 Task: Set the bar width in pixel for the audio bar graph video to 11.
Action: Mouse moved to (102, 11)
Screenshot: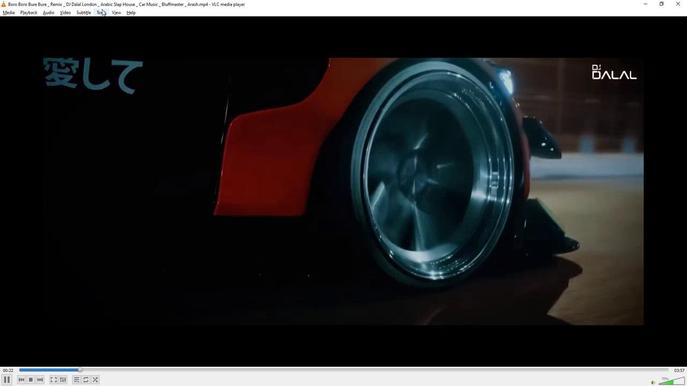 
Action: Mouse pressed left at (102, 11)
Screenshot: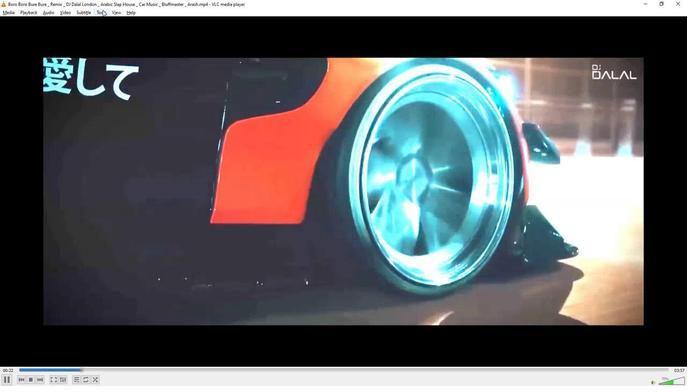 
Action: Mouse moved to (118, 99)
Screenshot: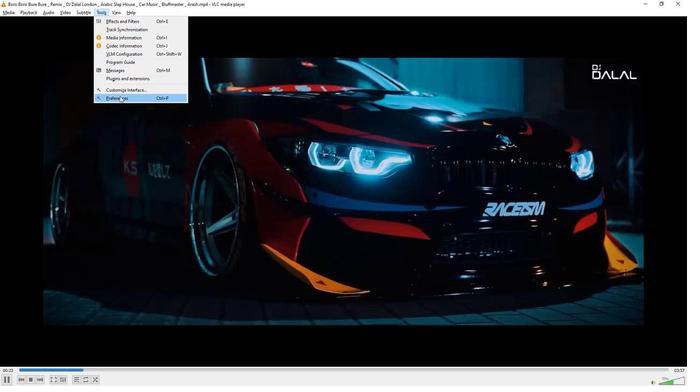 
Action: Mouse pressed left at (118, 99)
Screenshot: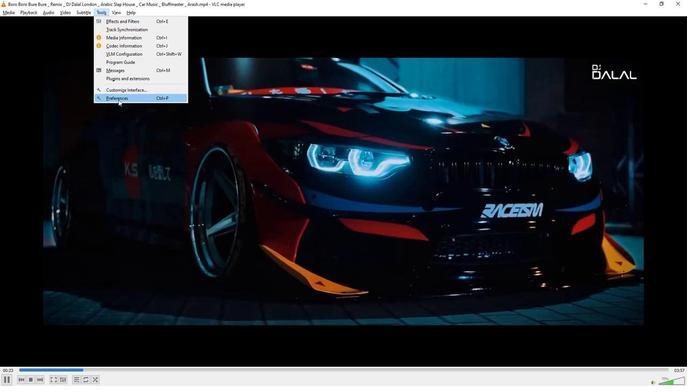 
Action: Mouse moved to (134, 307)
Screenshot: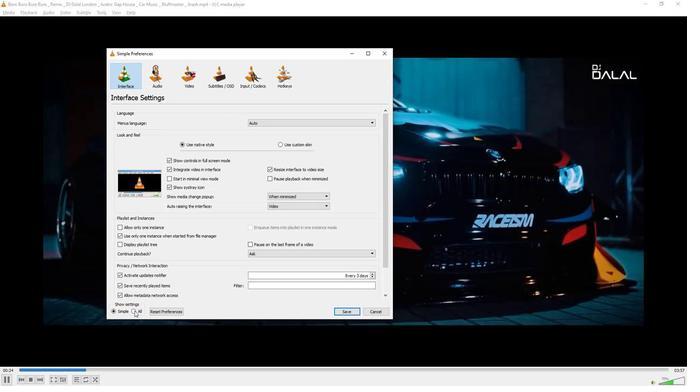 
Action: Mouse pressed left at (134, 307)
Screenshot: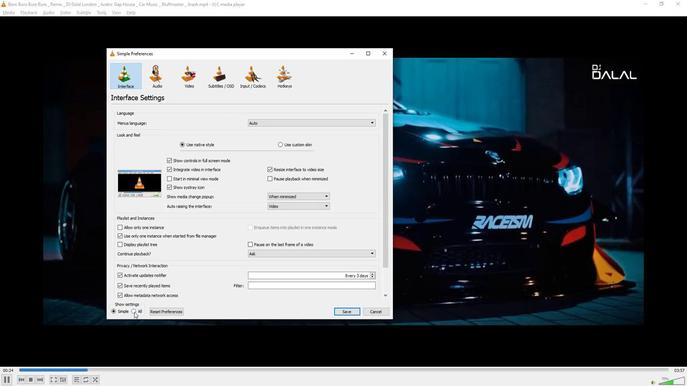 
Action: Mouse moved to (148, 256)
Screenshot: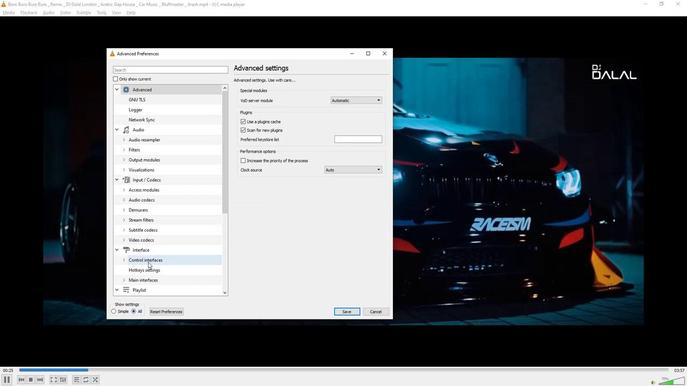 
Action: Mouse scrolled (148, 256) with delta (0, 0)
Screenshot: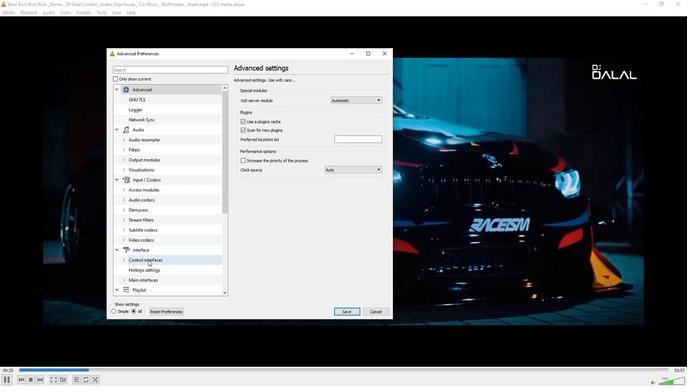 
Action: Mouse scrolled (148, 256) with delta (0, 0)
Screenshot: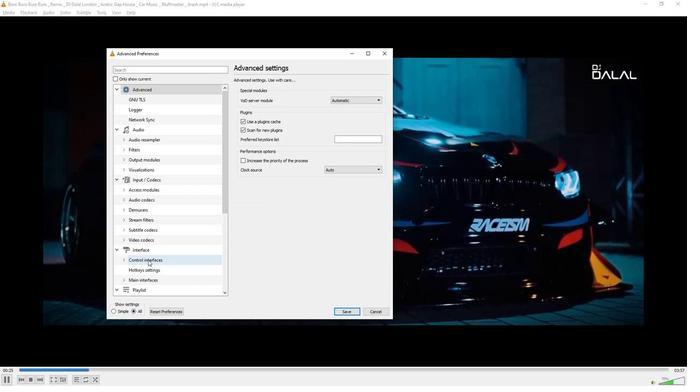 
Action: Mouse scrolled (148, 256) with delta (0, 0)
Screenshot: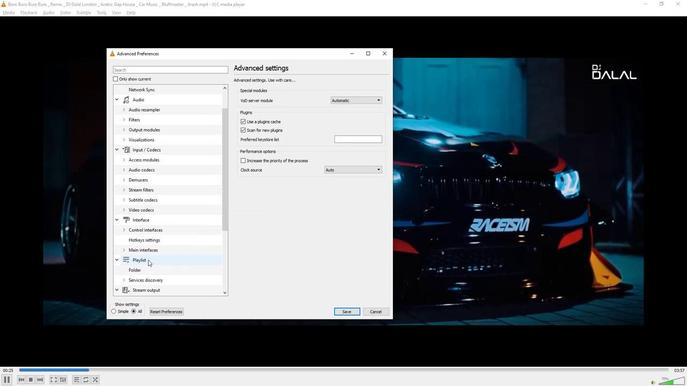 
Action: Mouse scrolled (148, 256) with delta (0, 0)
Screenshot: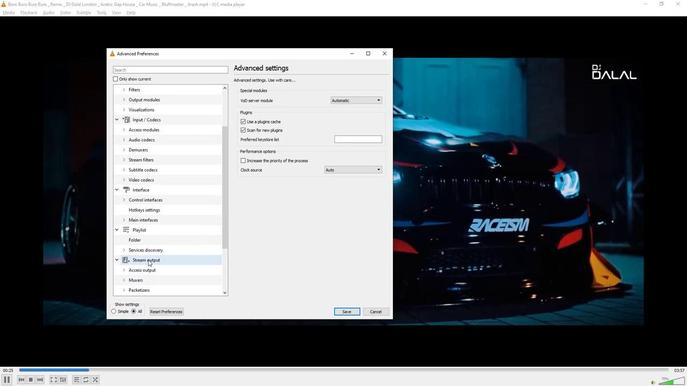 
Action: Mouse scrolled (148, 256) with delta (0, 0)
Screenshot: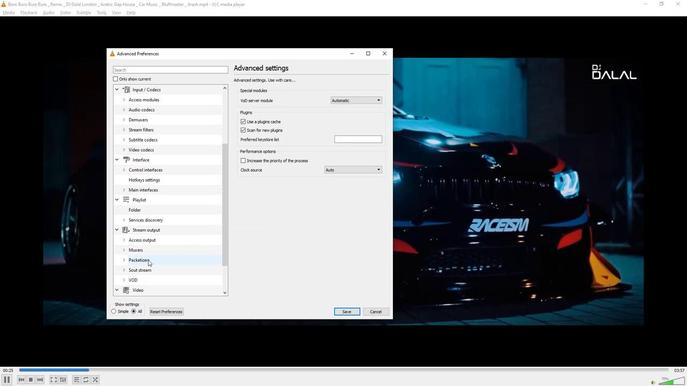 
Action: Mouse scrolled (148, 256) with delta (0, 0)
Screenshot: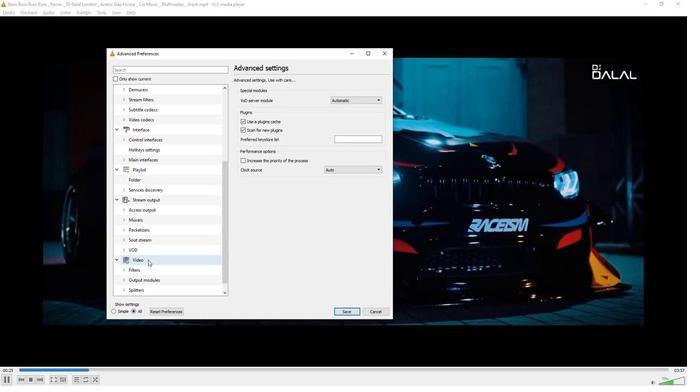 
Action: Mouse moved to (124, 285)
Screenshot: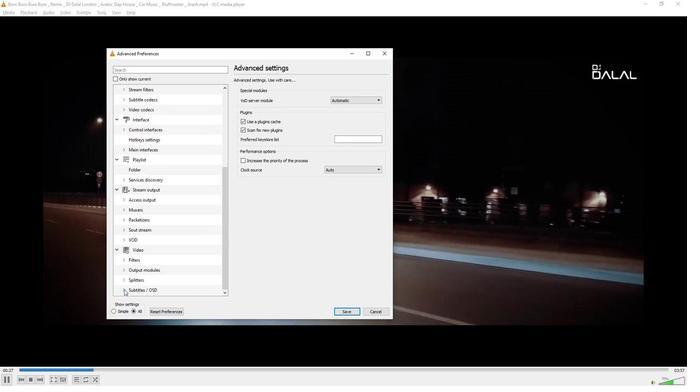 
Action: Mouse pressed left at (124, 285)
Screenshot: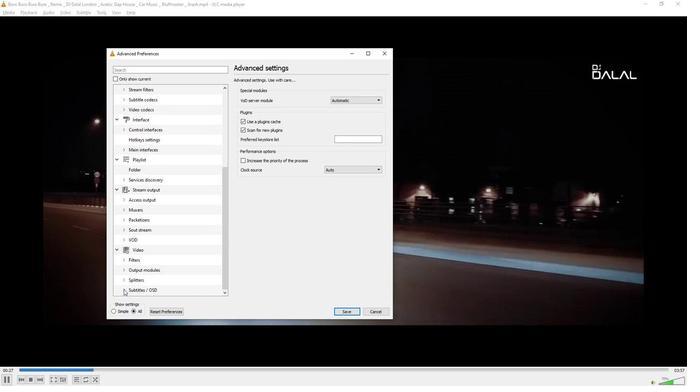 
Action: Mouse moved to (124, 281)
Screenshot: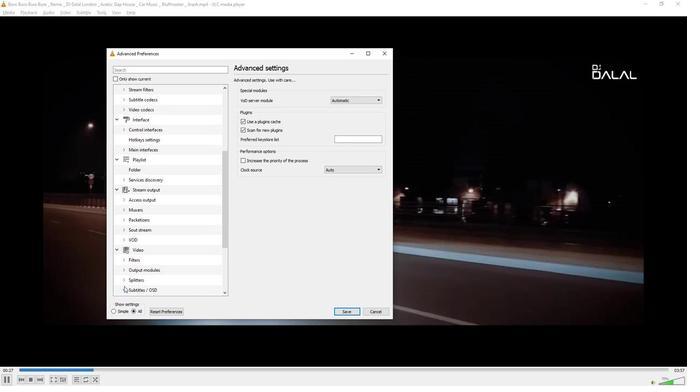 
Action: Mouse scrolled (124, 281) with delta (0, 0)
Screenshot: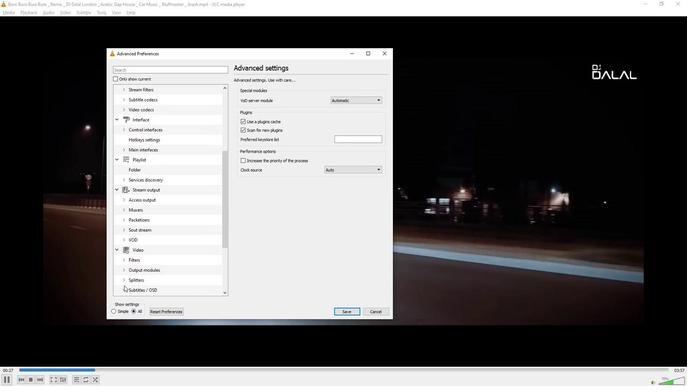 
Action: Mouse moved to (144, 265)
Screenshot: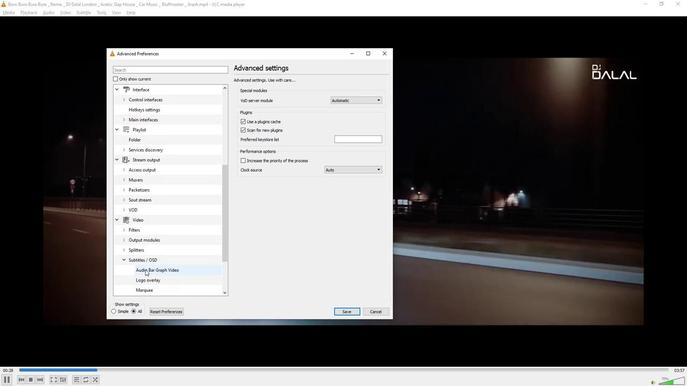 
Action: Mouse pressed left at (144, 265)
Screenshot: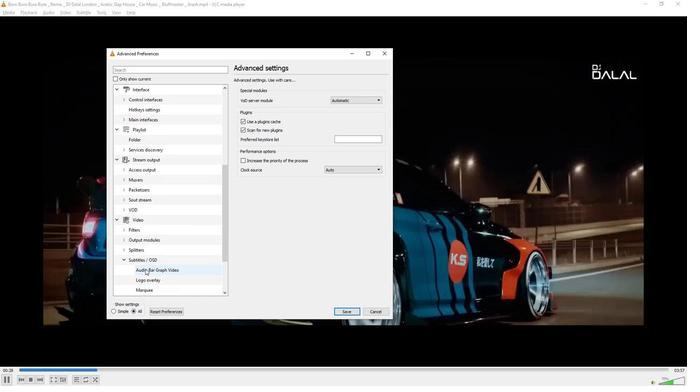 
Action: Mouse moved to (380, 126)
Screenshot: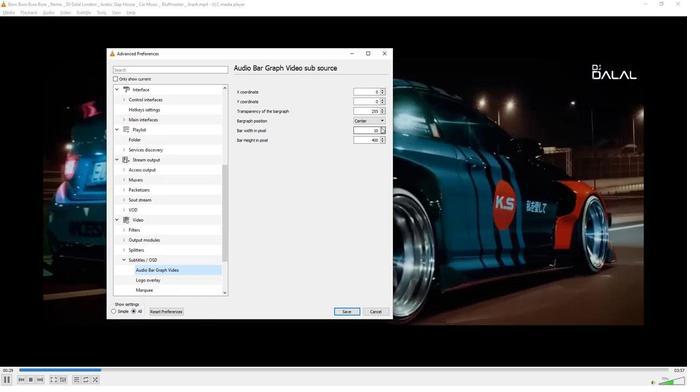 
Action: Mouse pressed left at (380, 126)
Screenshot: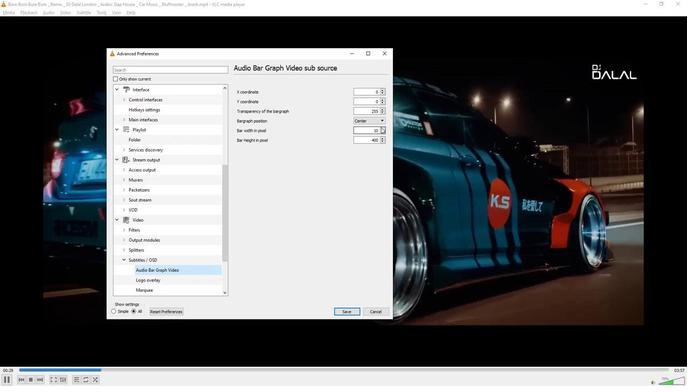 
Action: Mouse moved to (307, 149)
Screenshot: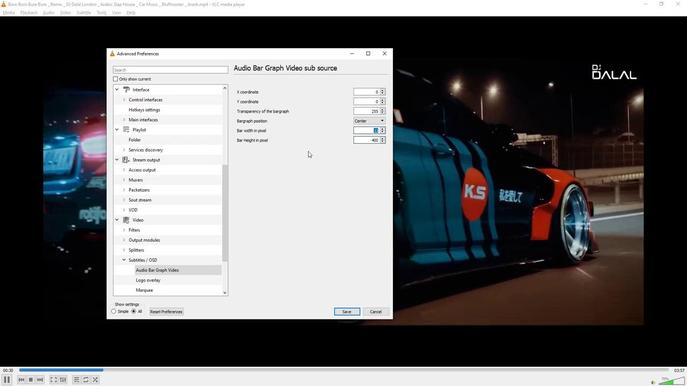 
Action: Mouse pressed left at (307, 149)
Screenshot: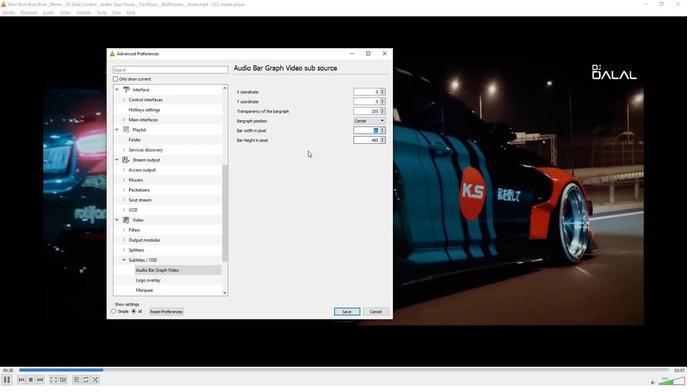 
Action: Mouse moved to (307, 148)
Screenshot: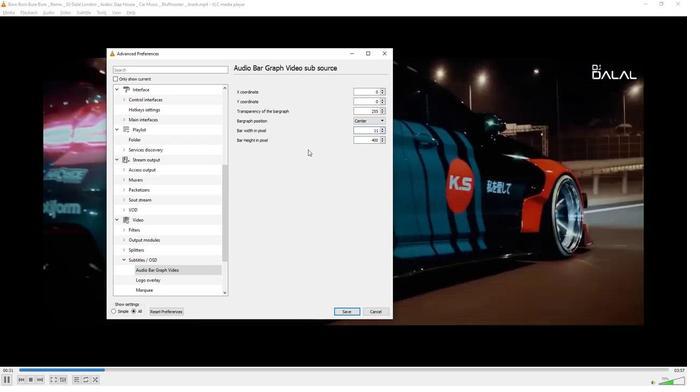
